 Task: Add Force Of Nature Meats 100% Grass Fed Ancestral Blend Ground Venison to the cart.
Action: Mouse moved to (20, 59)
Screenshot: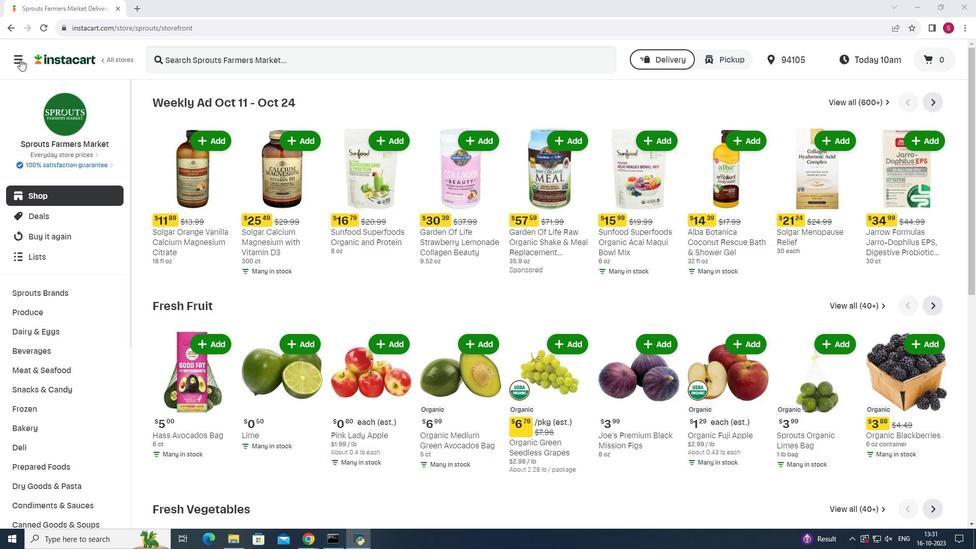 
Action: Mouse pressed left at (20, 59)
Screenshot: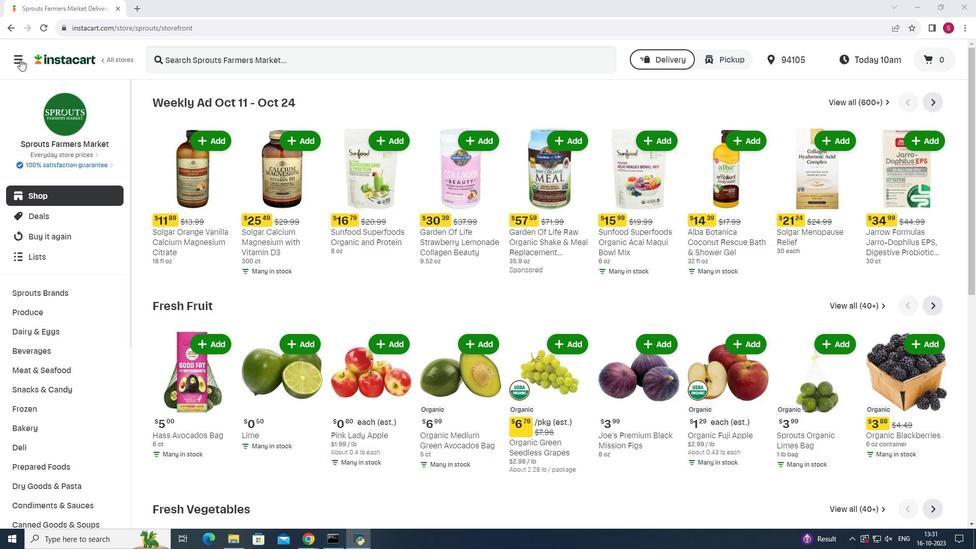 
Action: Mouse moved to (58, 268)
Screenshot: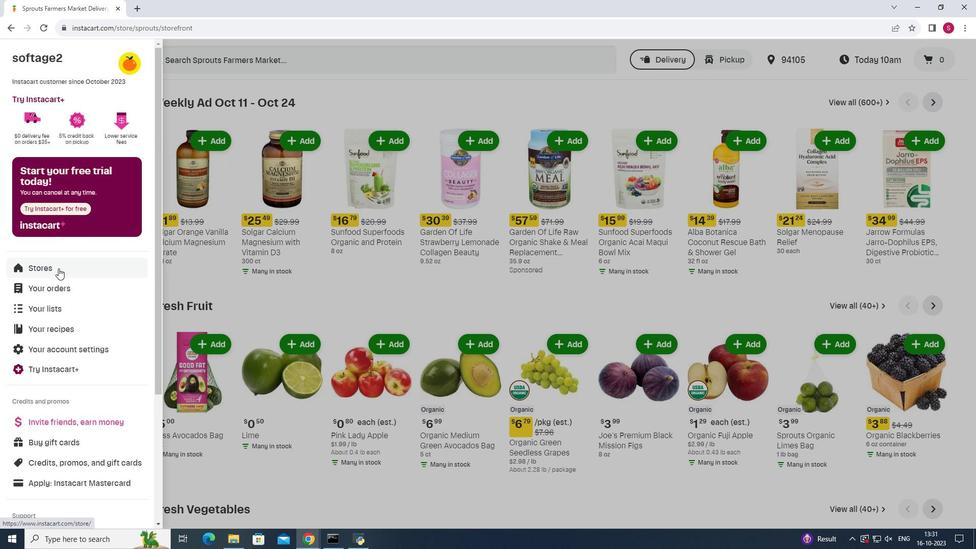 
Action: Mouse pressed left at (58, 268)
Screenshot: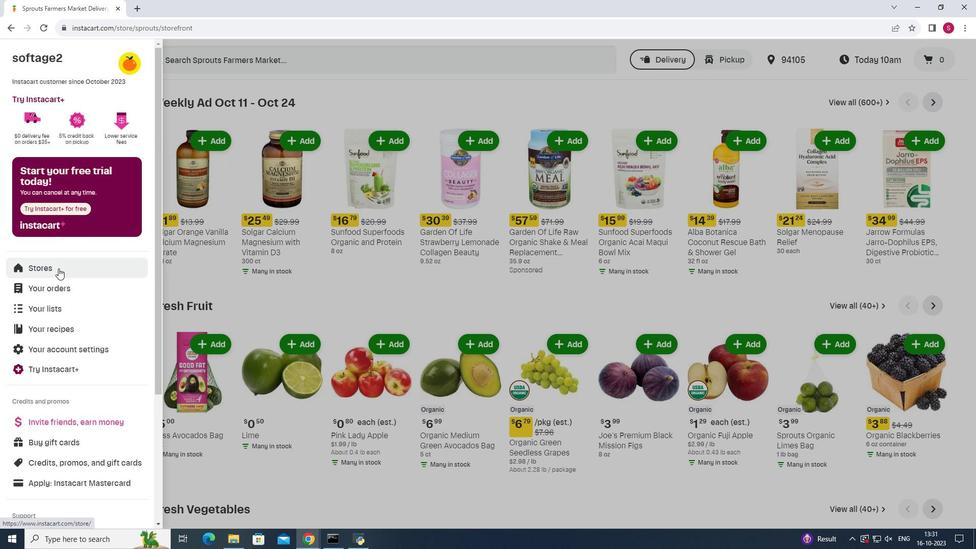 
Action: Mouse moved to (239, 92)
Screenshot: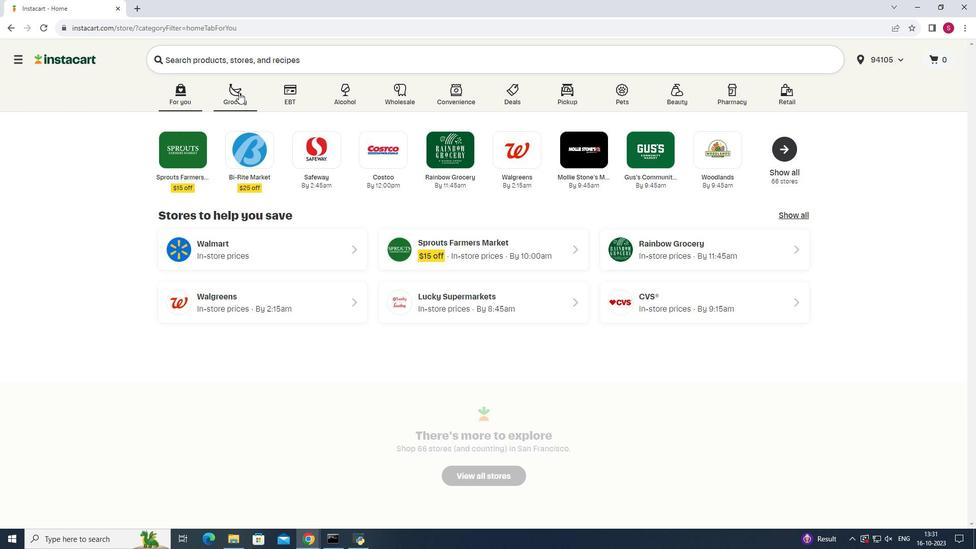 
Action: Mouse pressed left at (239, 92)
Screenshot: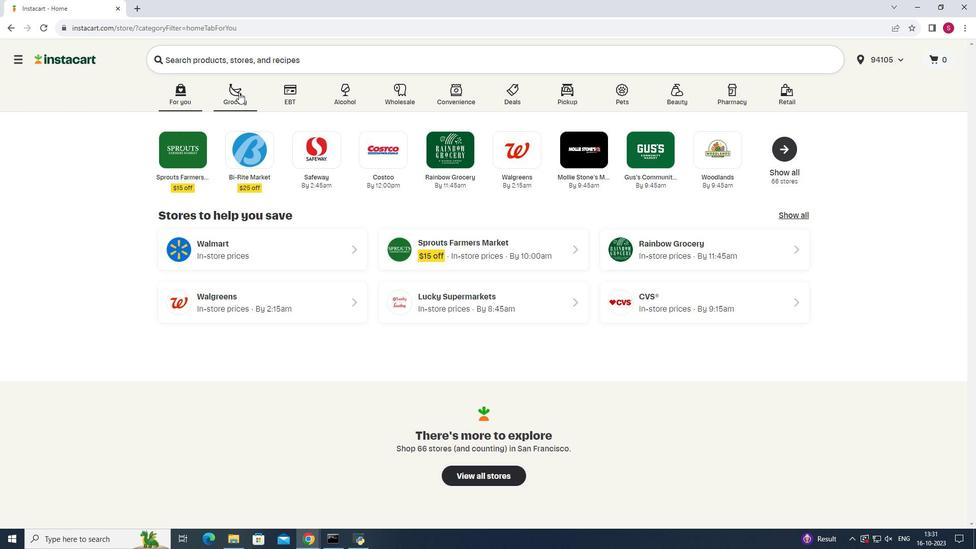 
Action: Mouse moved to (667, 140)
Screenshot: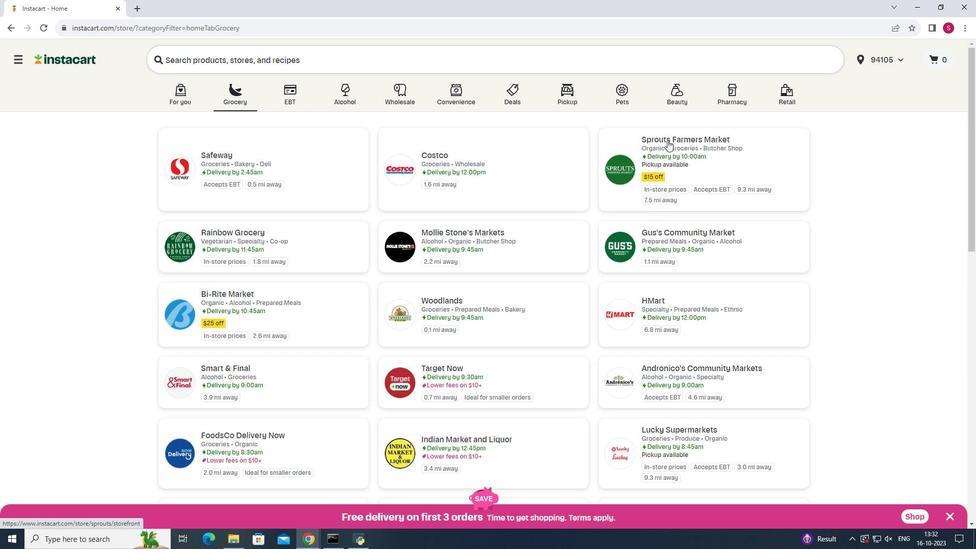 
Action: Mouse pressed left at (667, 140)
Screenshot: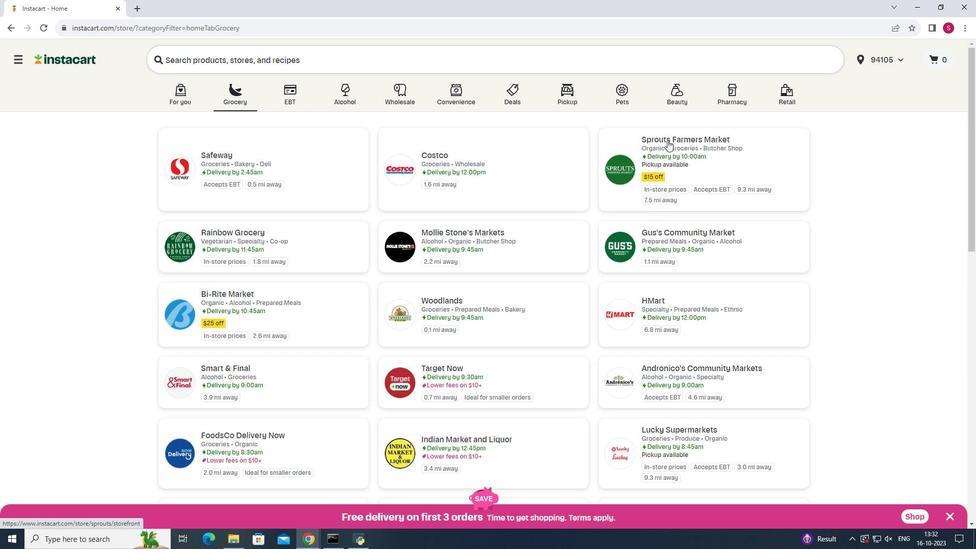 
Action: Mouse moved to (53, 365)
Screenshot: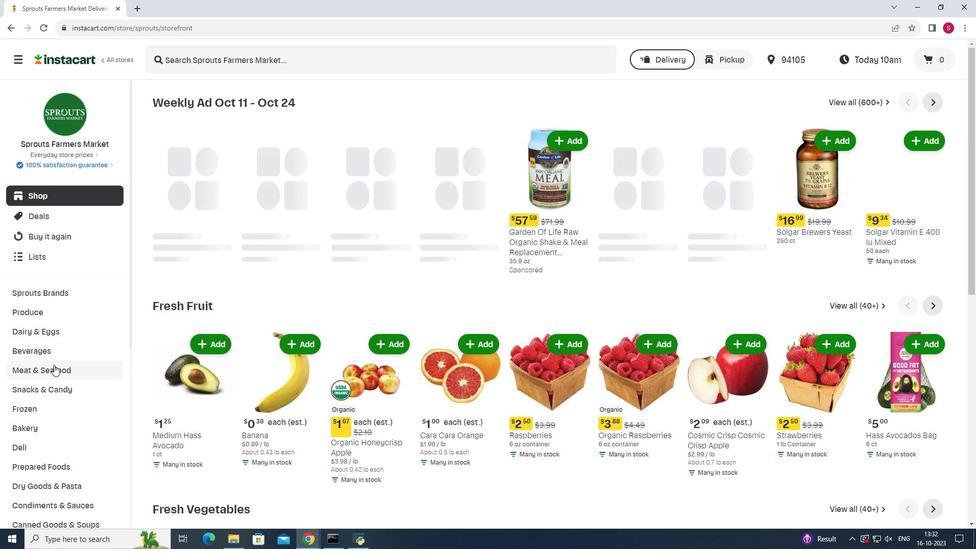 
Action: Mouse pressed left at (53, 365)
Screenshot: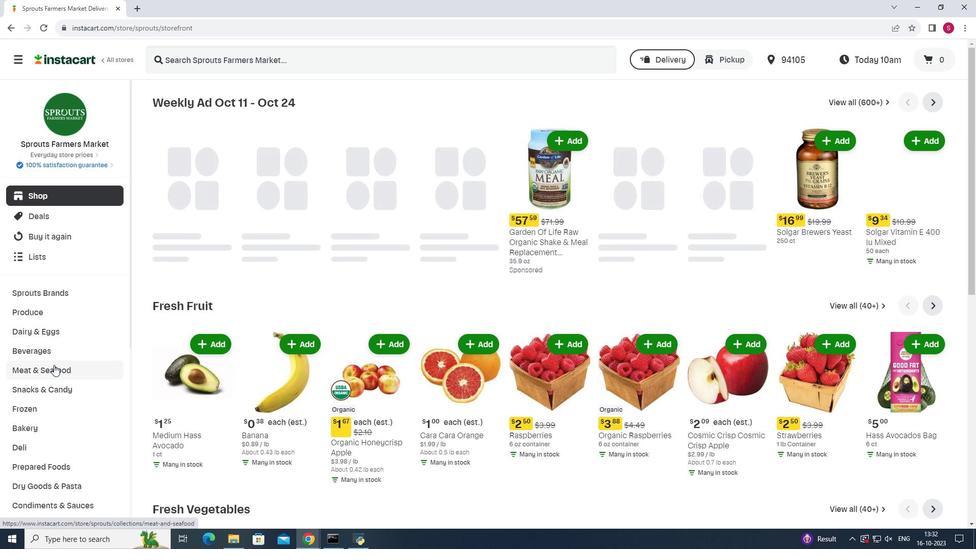 
Action: Mouse moved to (643, 124)
Screenshot: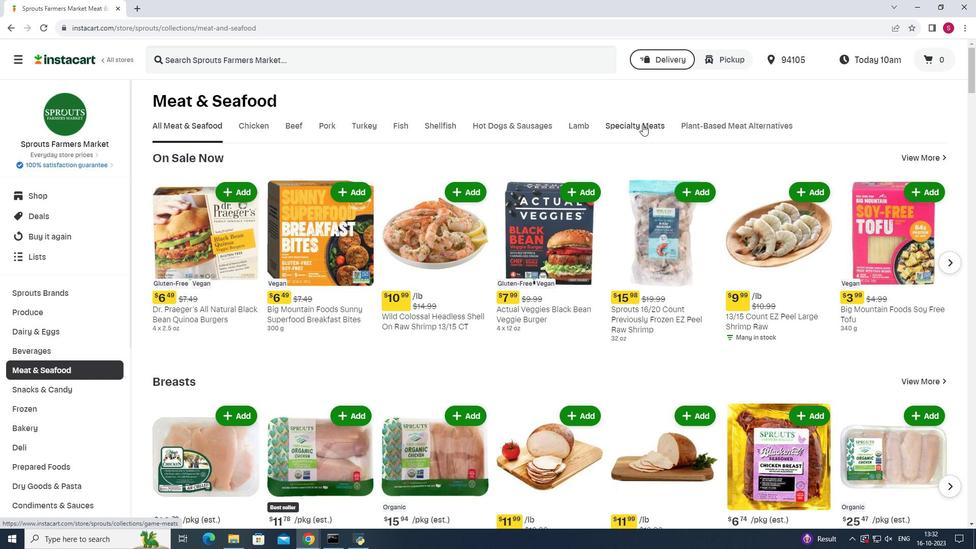 
Action: Mouse pressed left at (643, 124)
Screenshot: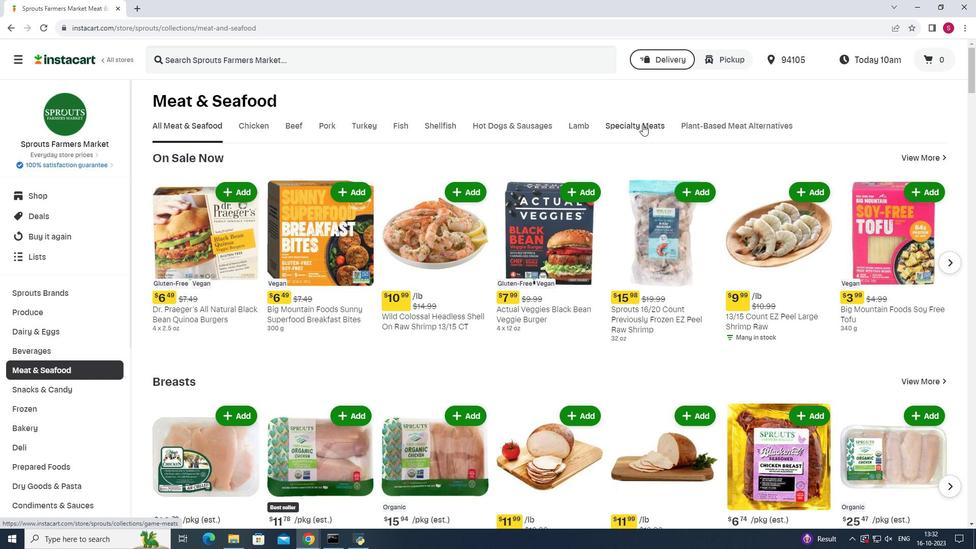 
Action: Mouse moved to (322, 57)
Screenshot: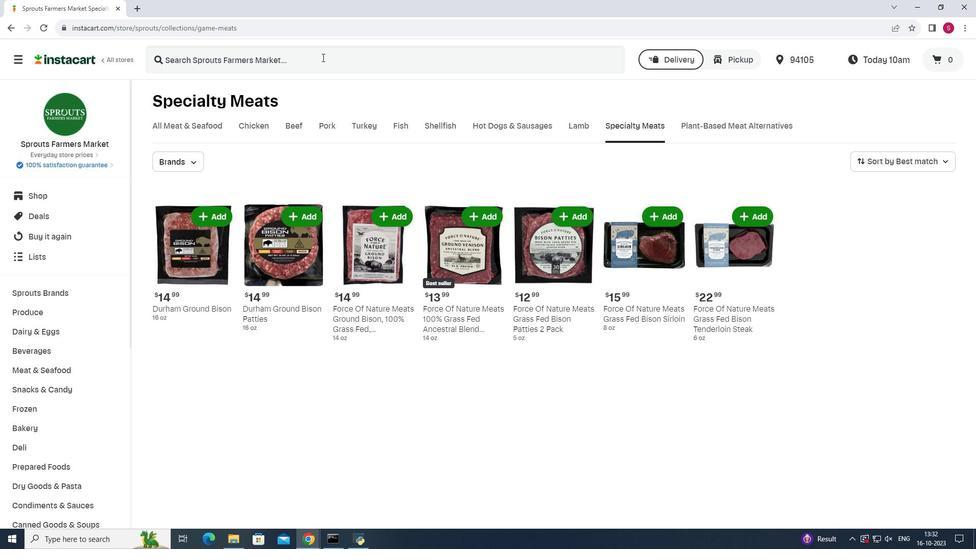 
Action: Mouse pressed left at (322, 57)
Screenshot: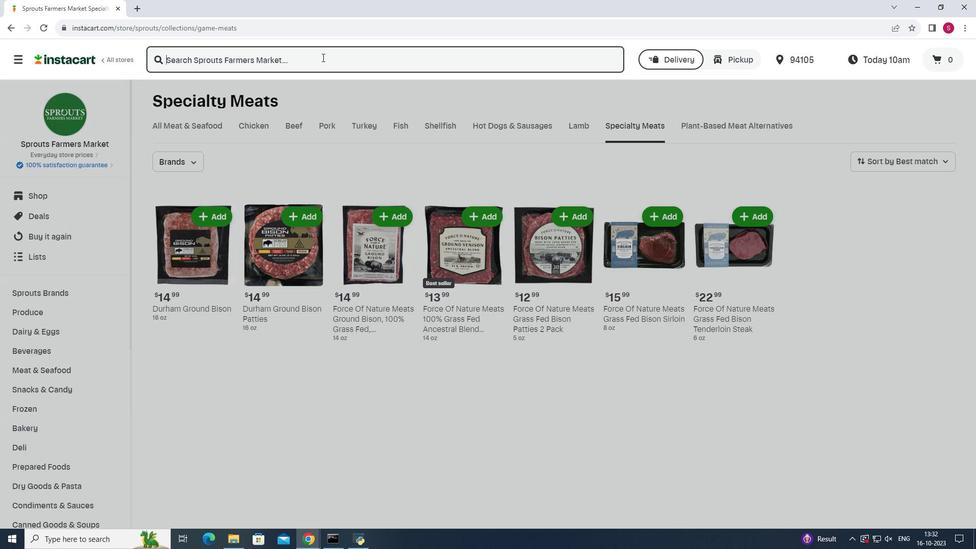 
Action: Mouse moved to (322, 58)
Screenshot: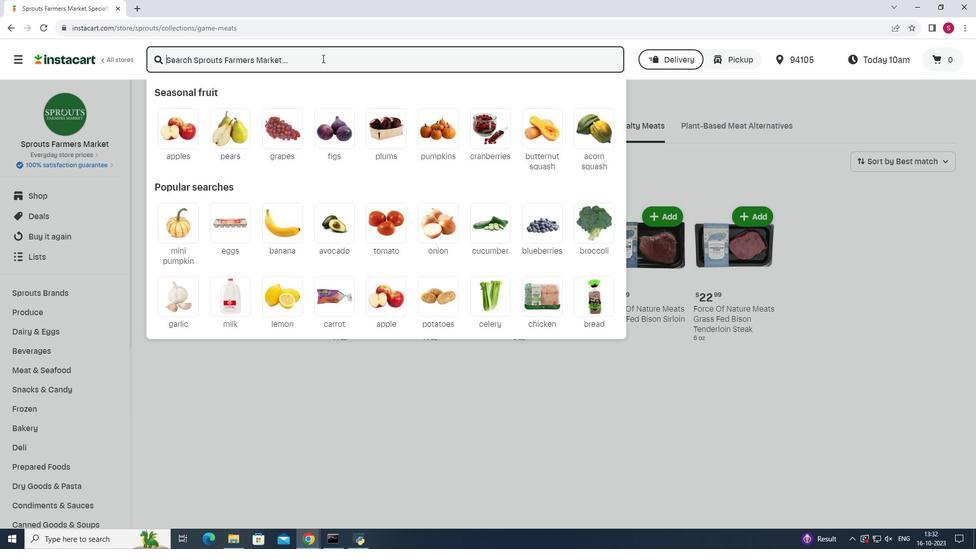 
Action: Key pressed <Key.shift>Force<Key.space><Key.shift>Of<Key.space><Key.shift>Nature<Key.space><Key.shift>Meats<Key.space><Key.shift><Key.shift><Key.shift>100<Key.shift><Key.shift><Key.shift><Key.shift><Key.shift><Key.shift><Key.shift><Key.shift><Key.shift><Key.shift><Key.shift><Key.shift><Key.shift><Key.shift><Key.shift><Key.shift>%<Key.space><Key.shift>Grass<Key.space>b<Key.backspace><Key.space><Key.shift>Fed<Key.space><Key.shift><Key.shift><Key.shift>Ancestral<Key.space><Key.shift>Blend<Key.space><Key.shift>Ground<Key.space><Key.shift>Venison<Key.enter>
Screenshot: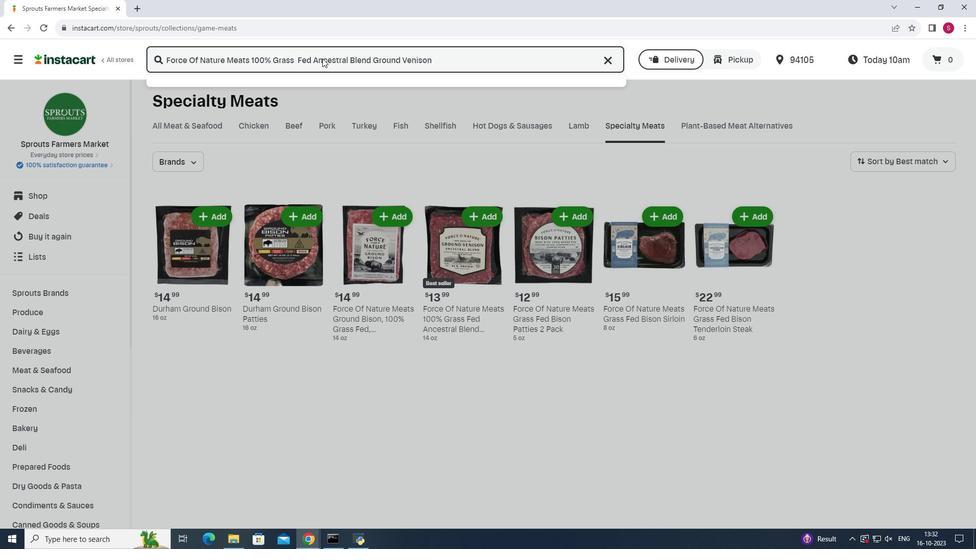 
Action: Mouse moved to (343, 246)
Screenshot: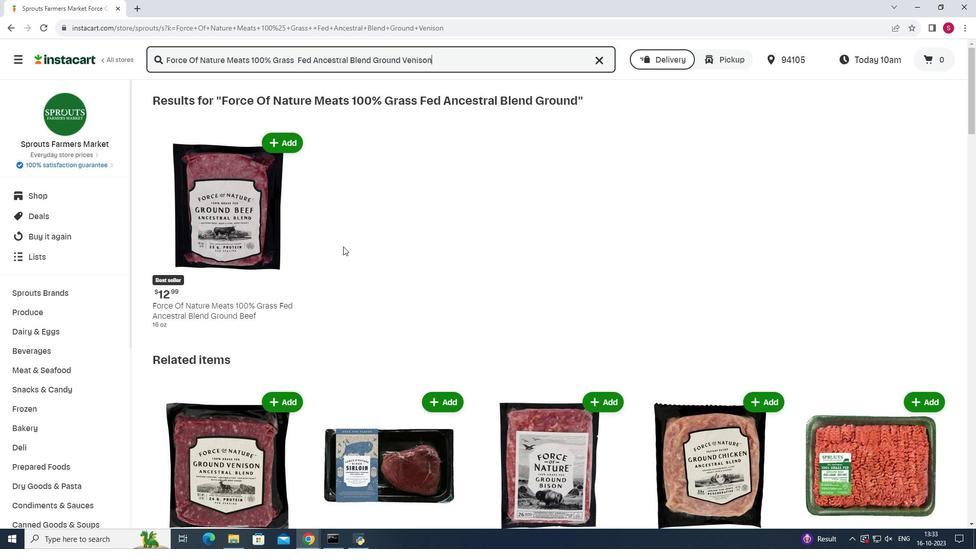 
Action: Mouse scrolled (343, 246) with delta (0, 0)
Screenshot: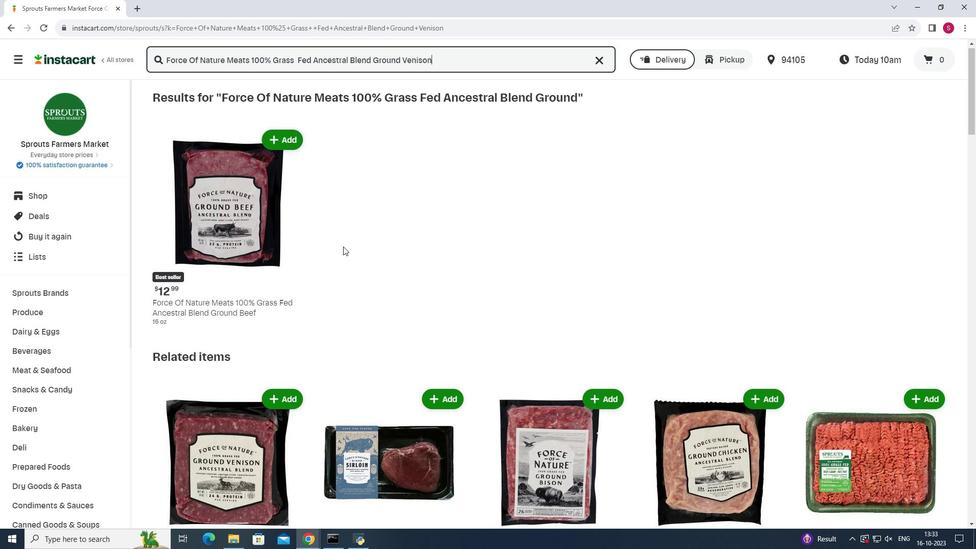 
Action: Mouse scrolled (343, 246) with delta (0, 0)
Screenshot: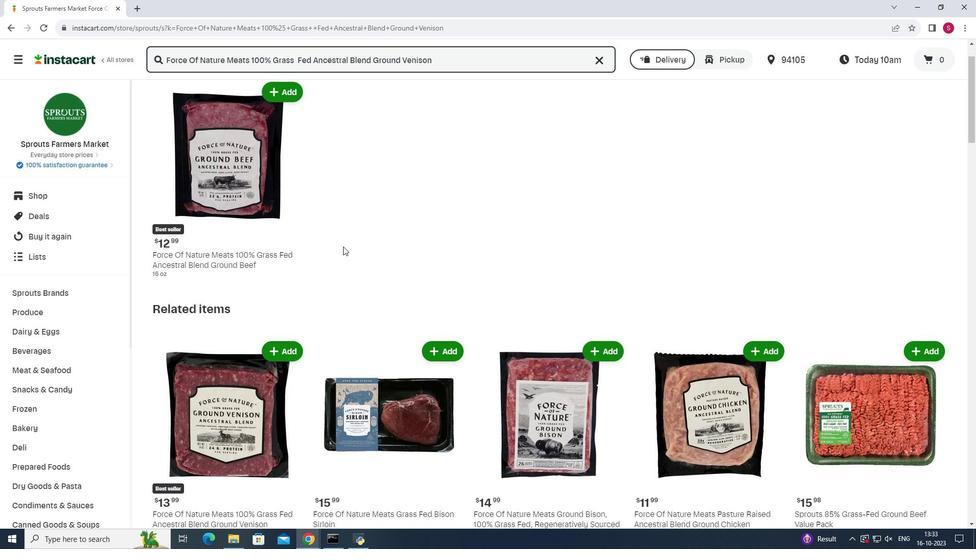 
Action: Mouse scrolled (343, 246) with delta (0, 0)
Screenshot: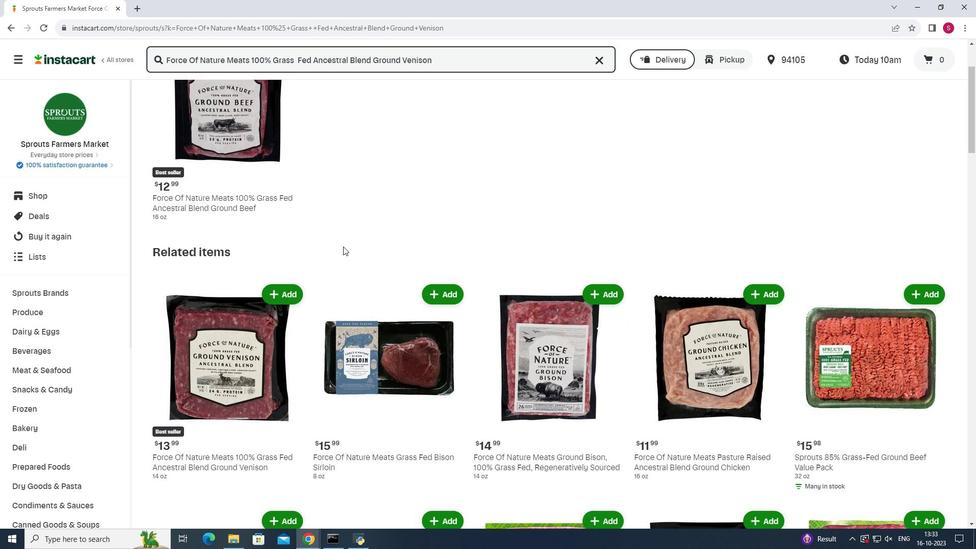 
Action: Mouse scrolled (343, 246) with delta (0, 0)
Screenshot: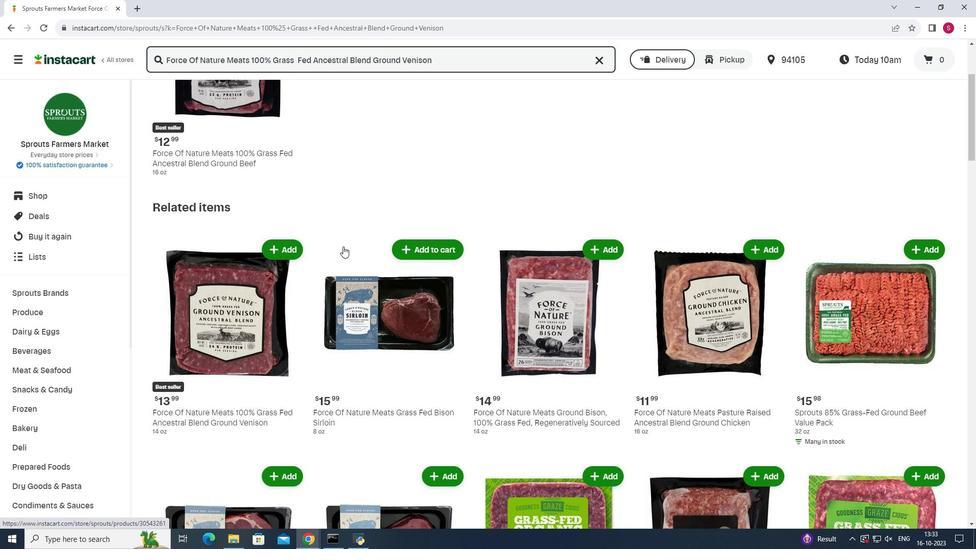 
Action: Mouse moved to (342, 249)
Screenshot: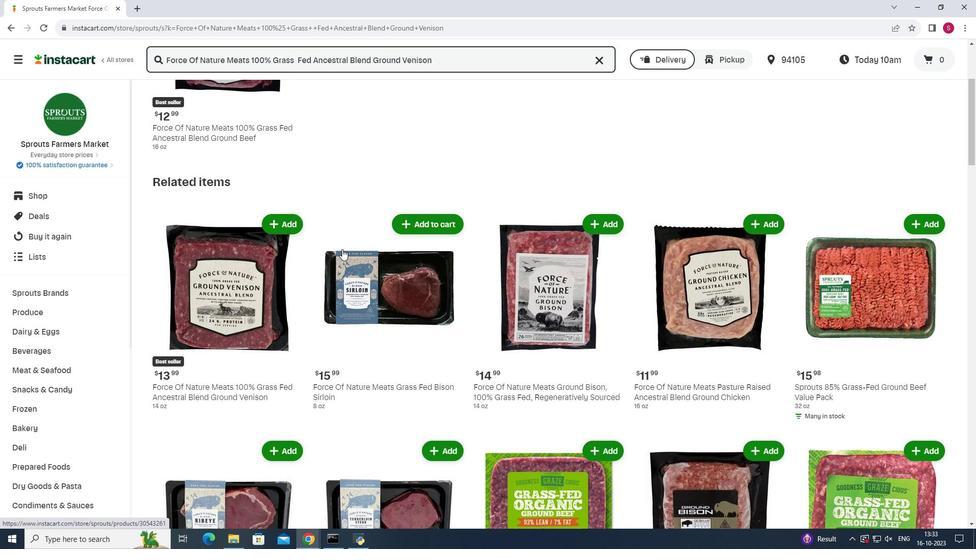 
Action: Mouse scrolled (342, 248) with delta (0, 0)
Screenshot: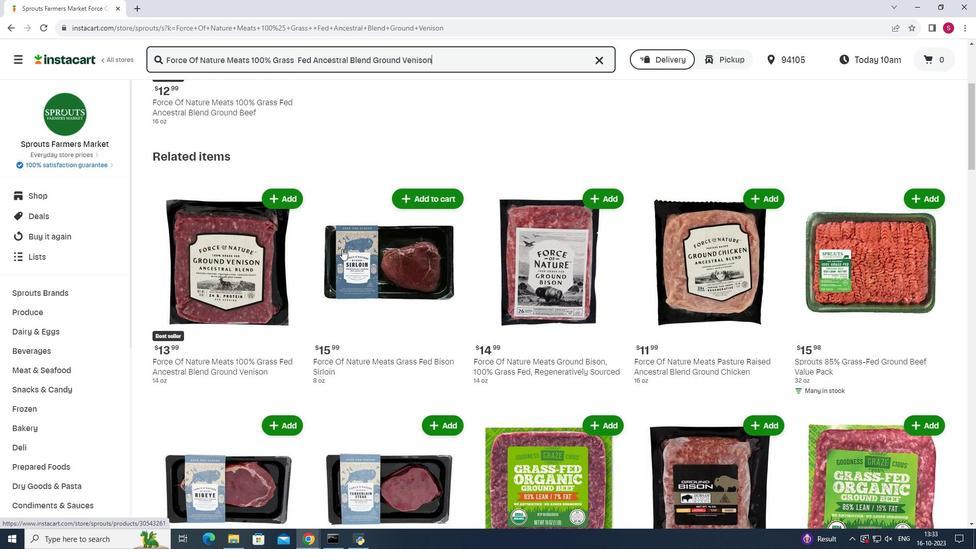 
Action: Mouse moved to (267, 147)
Screenshot: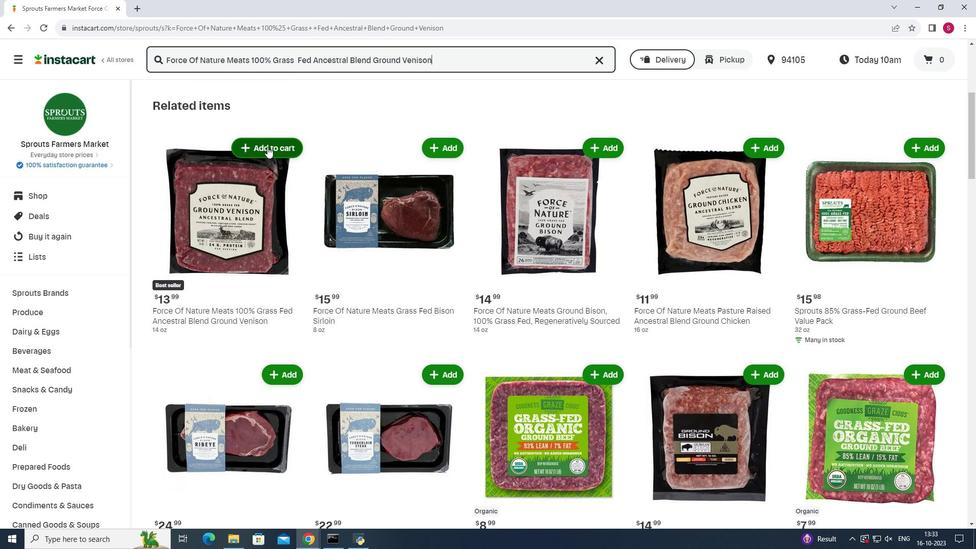 
Action: Mouse pressed left at (267, 147)
Screenshot: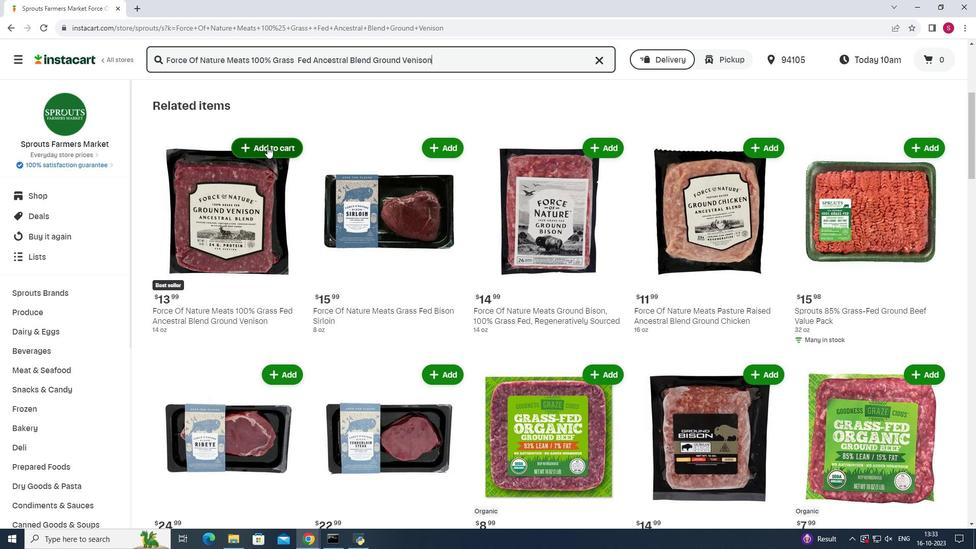 
